 Task: Sort the caches in the repository "Javascript" by smallest size.
Action: Mouse moved to (1284, 329)
Screenshot: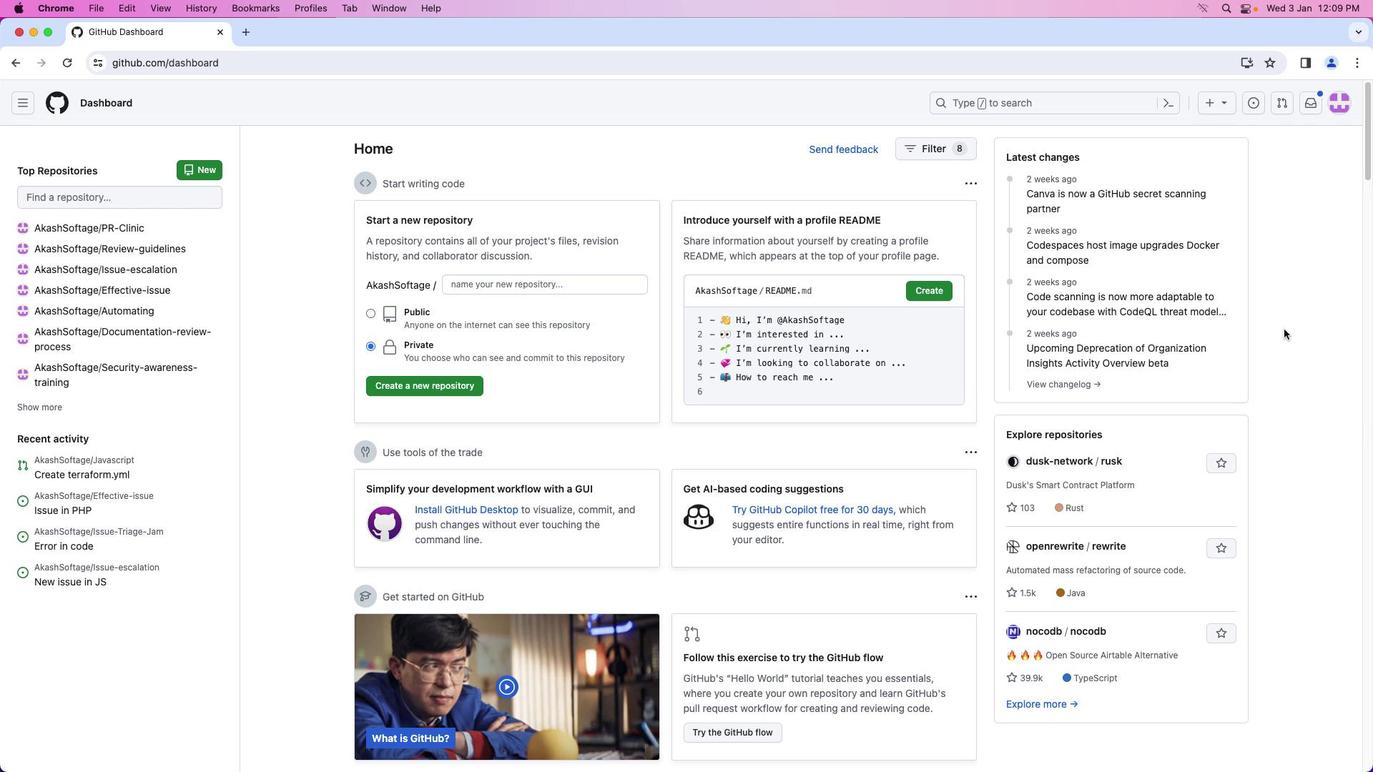 
Action: Mouse pressed left at (1284, 329)
Screenshot: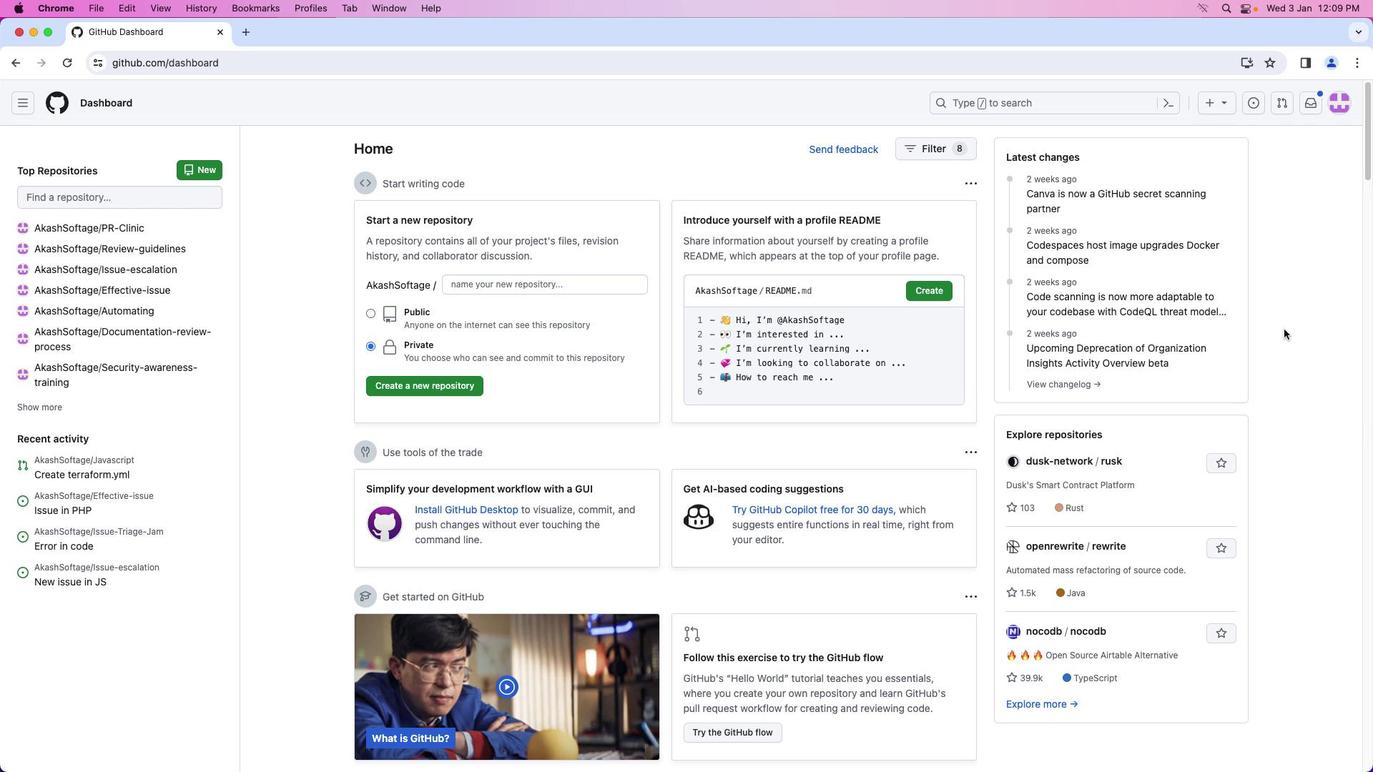 
Action: Mouse moved to (1339, 100)
Screenshot: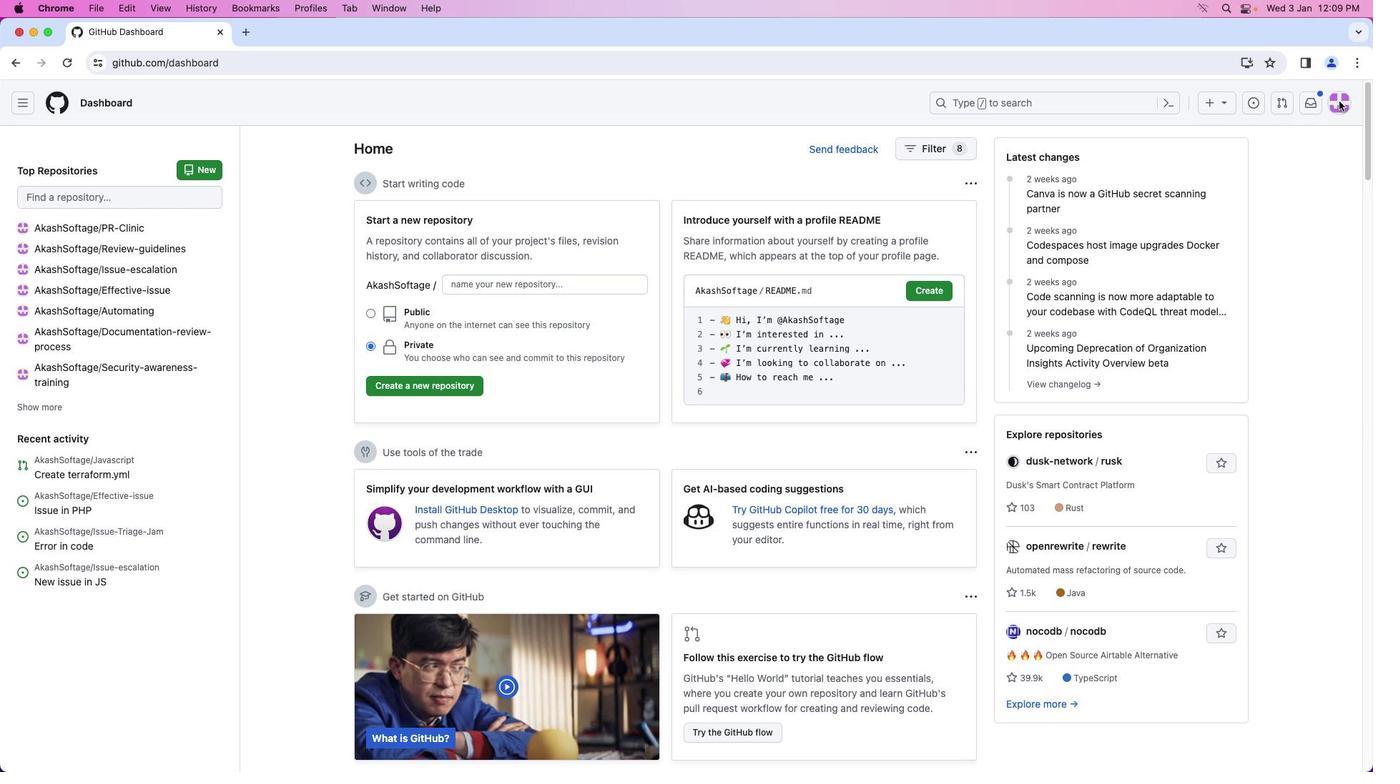 
Action: Mouse pressed left at (1339, 100)
Screenshot: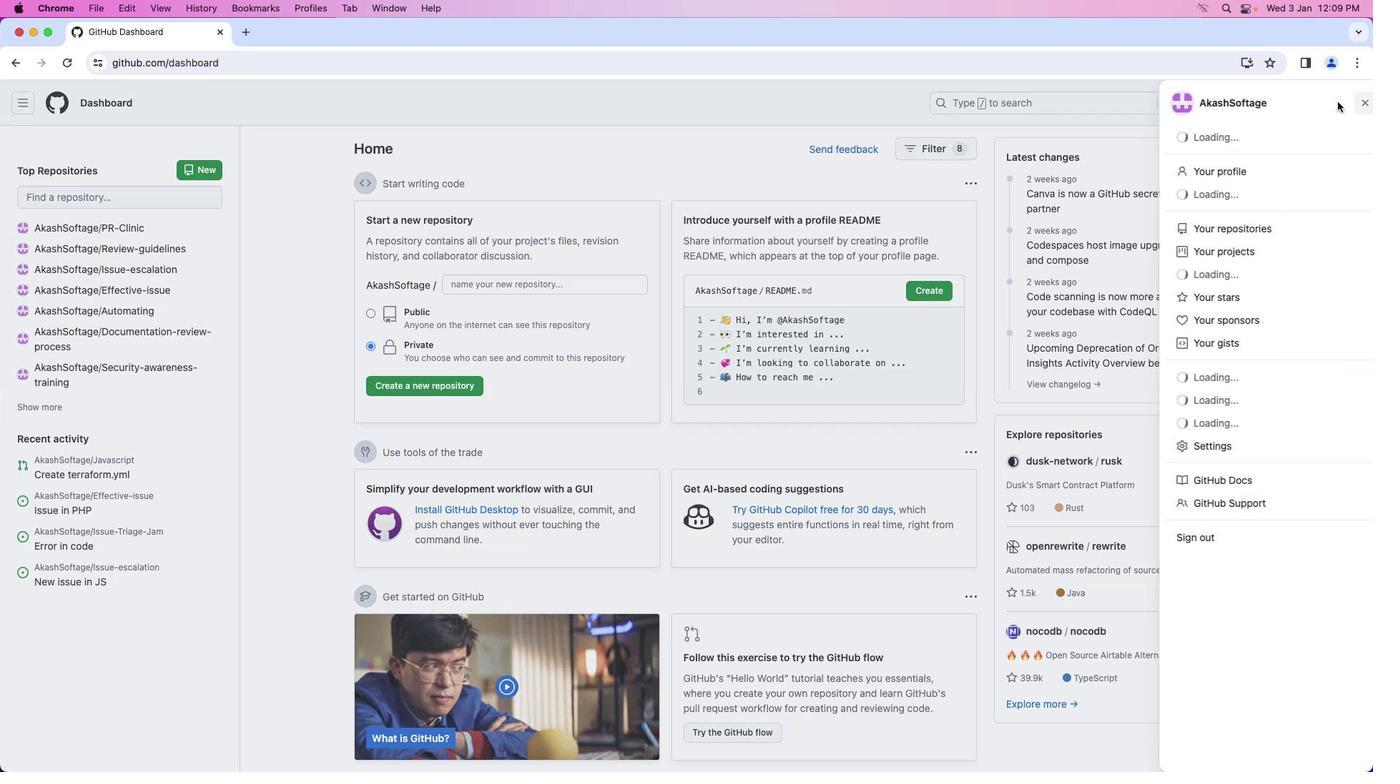 
Action: Mouse moved to (1264, 226)
Screenshot: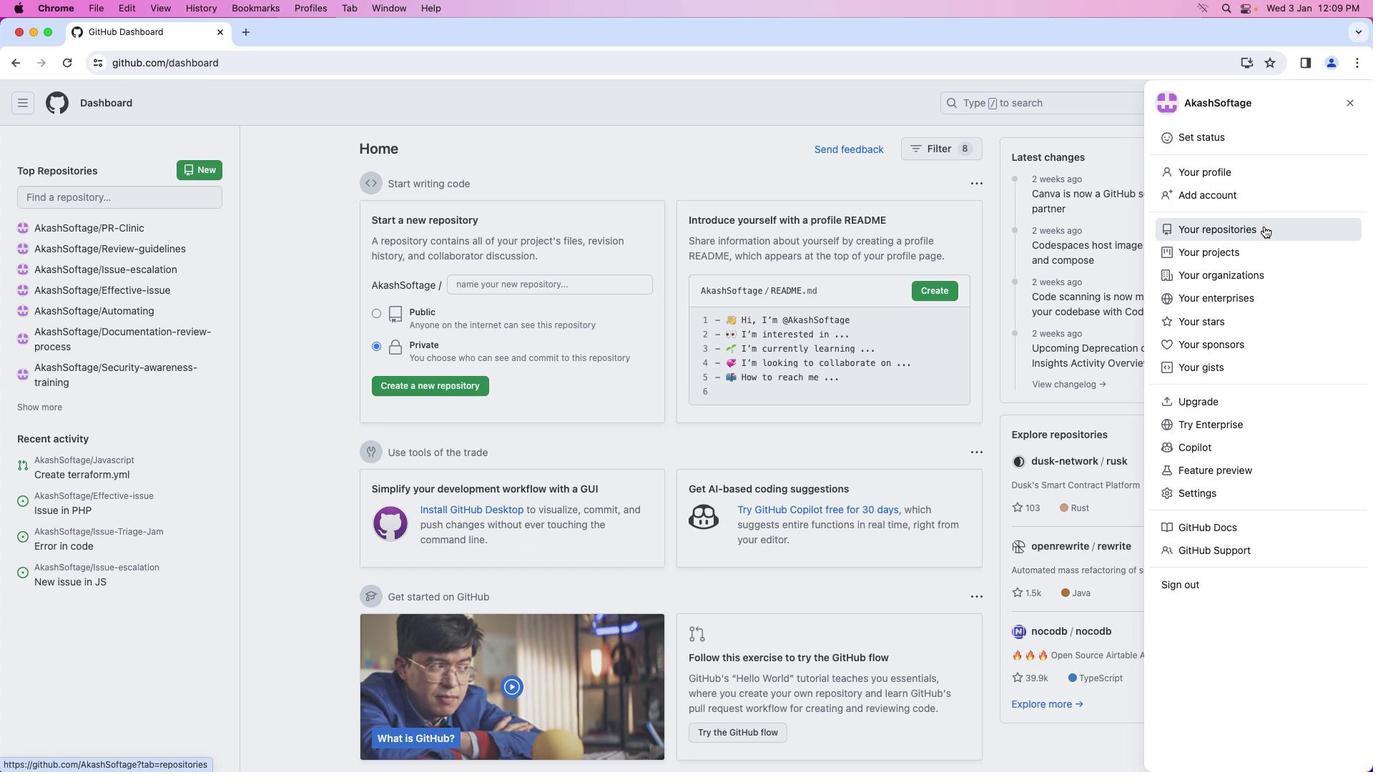 
Action: Mouse pressed left at (1264, 226)
Screenshot: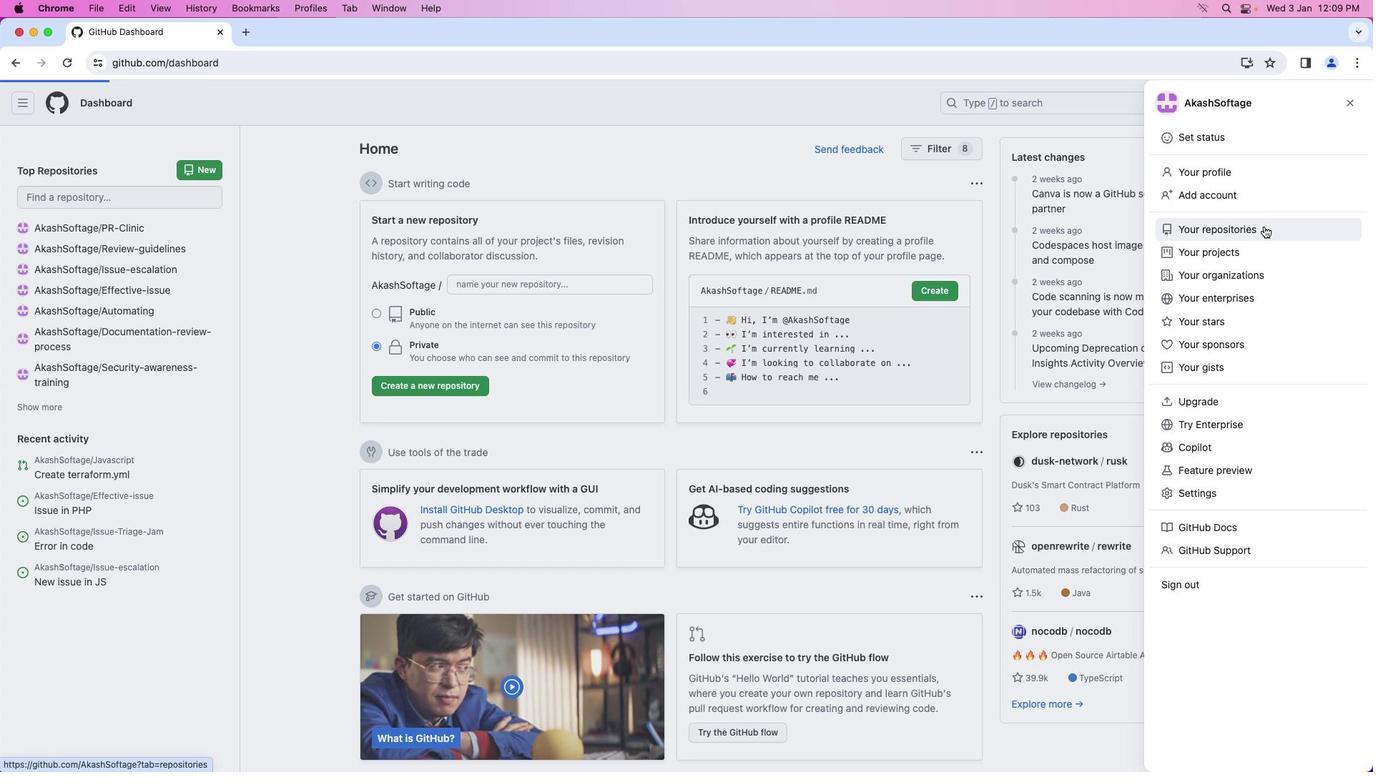 
Action: Mouse moved to (522, 237)
Screenshot: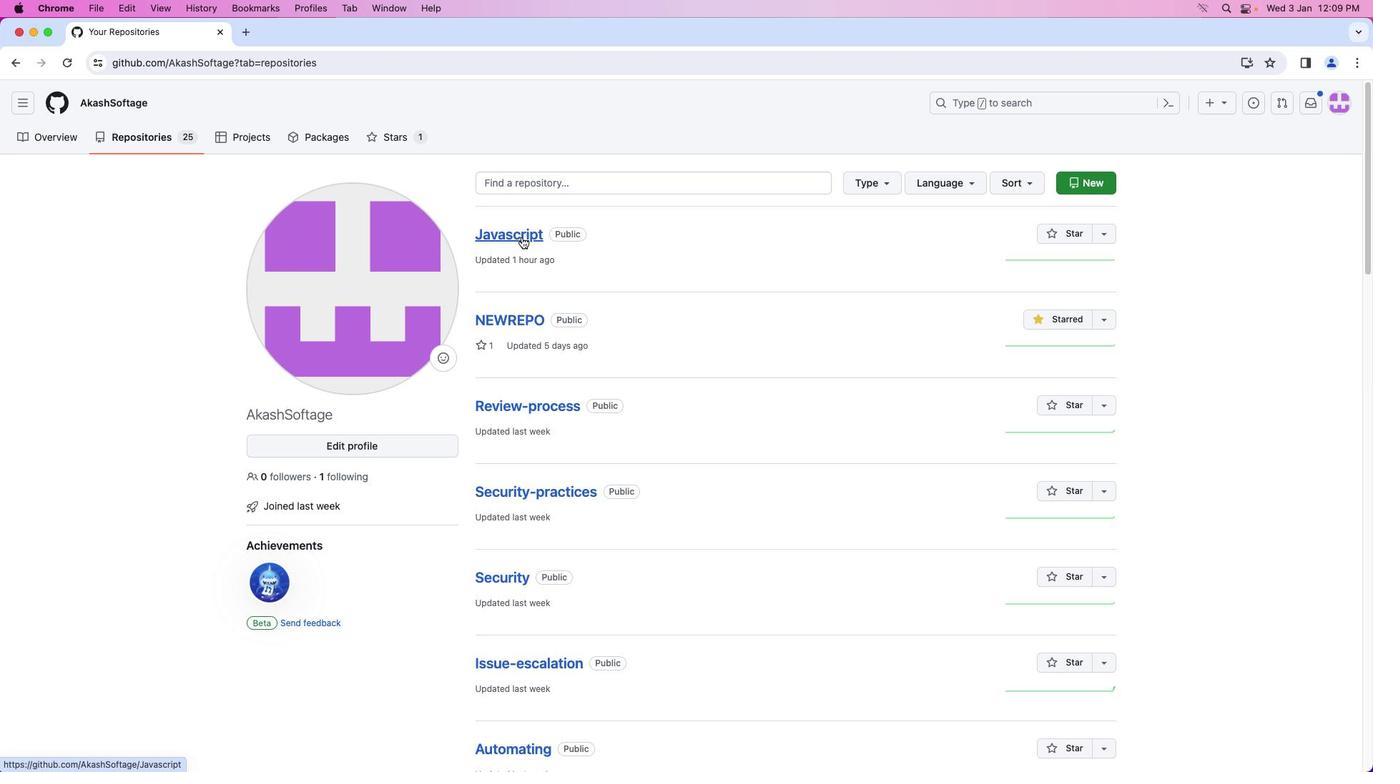 
Action: Mouse pressed left at (522, 237)
Screenshot: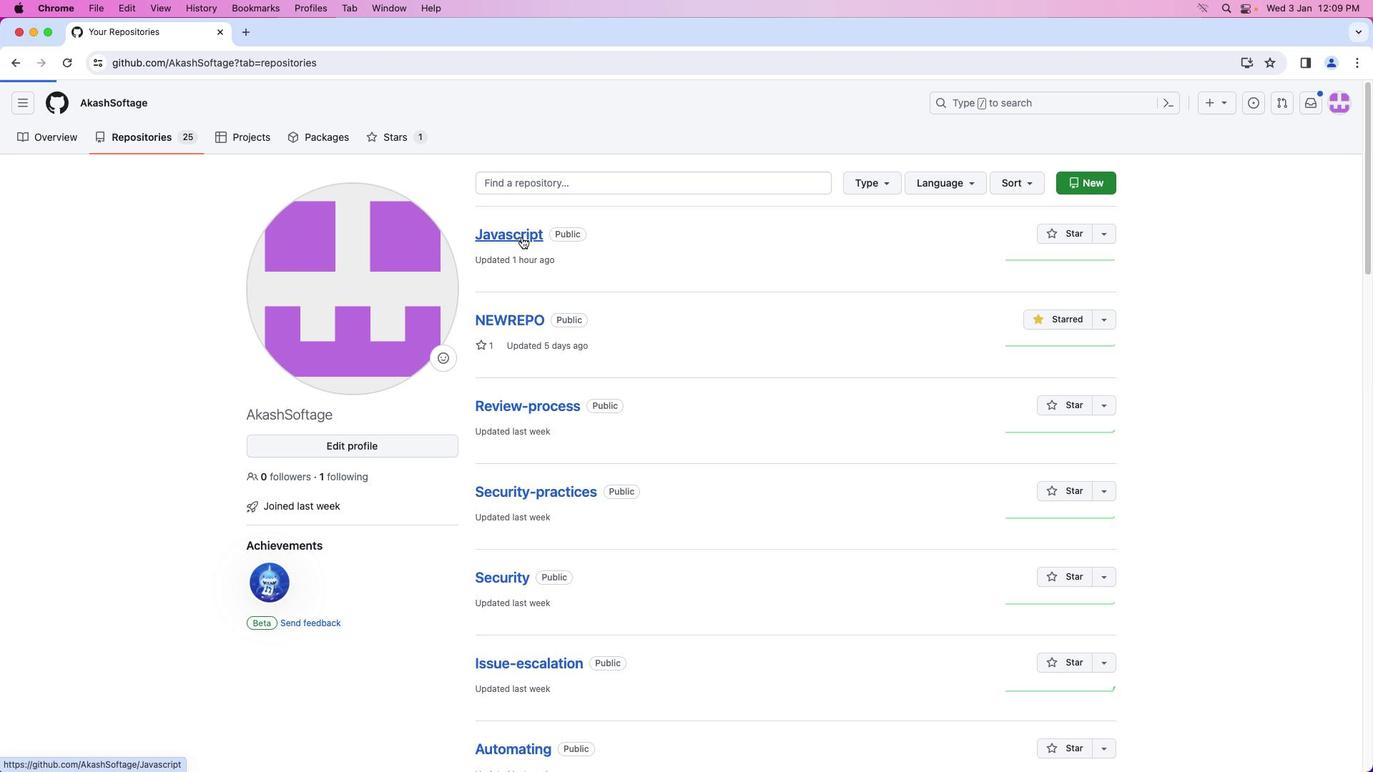 
Action: Mouse moved to (305, 143)
Screenshot: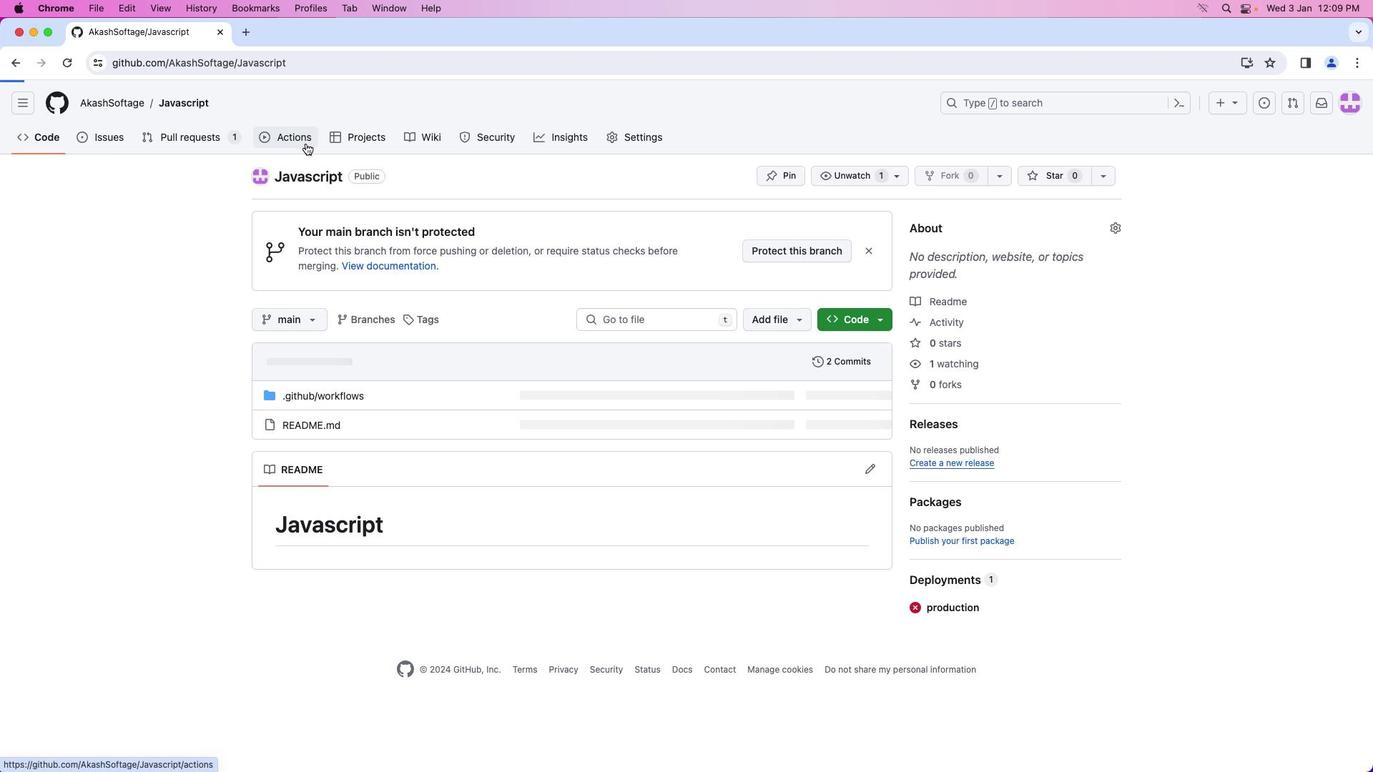 
Action: Mouse pressed left at (305, 143)
Screenshot: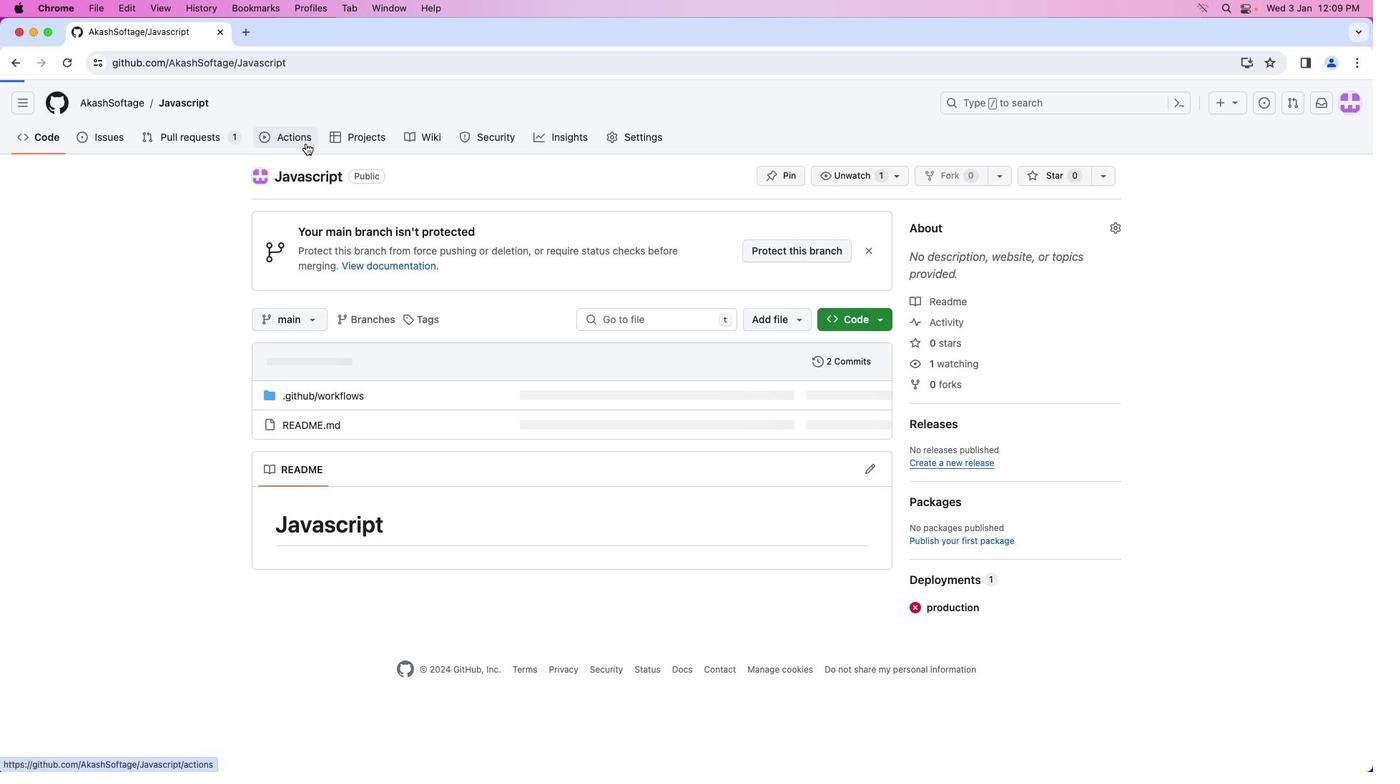 
Action: Mouse moved to (70, 324)
Screenshot: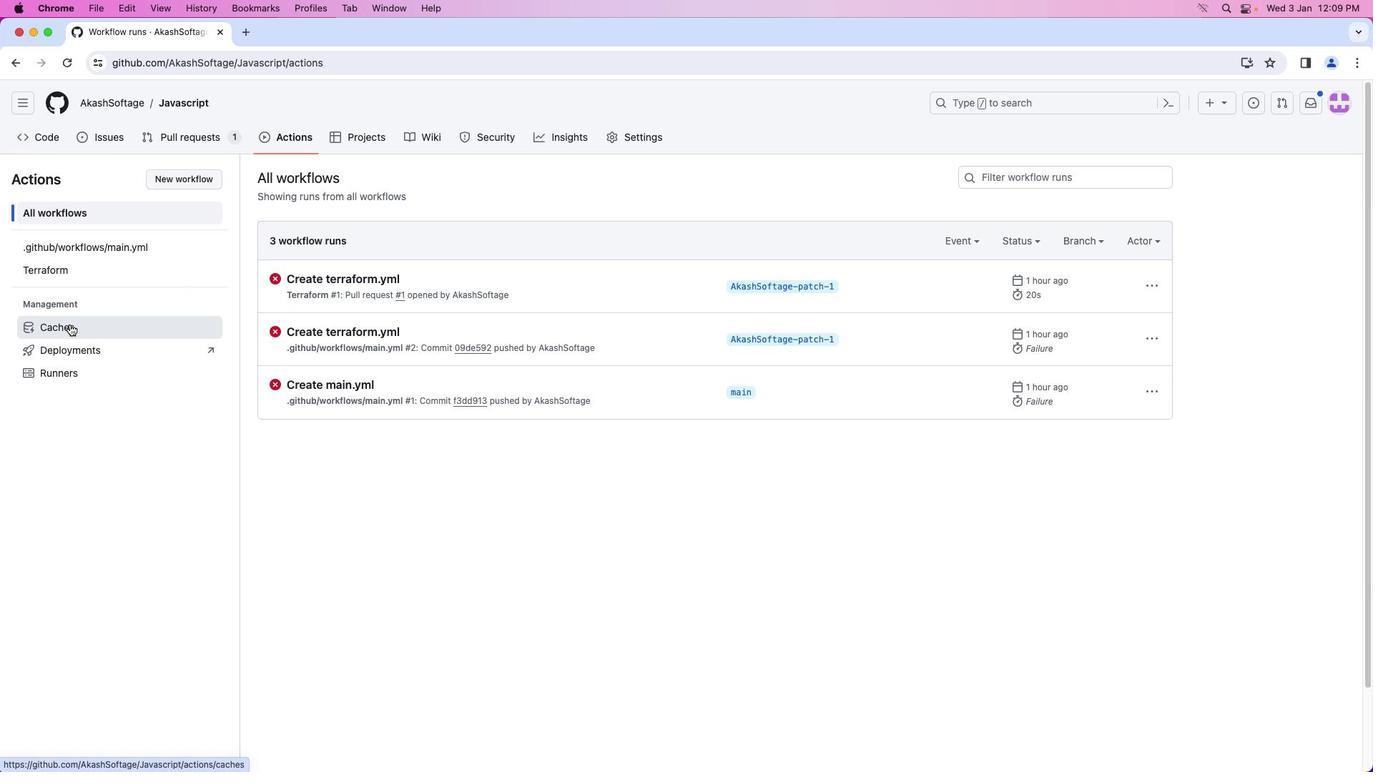
Action: Mouse pressed left at (70, 324)
Screenshot: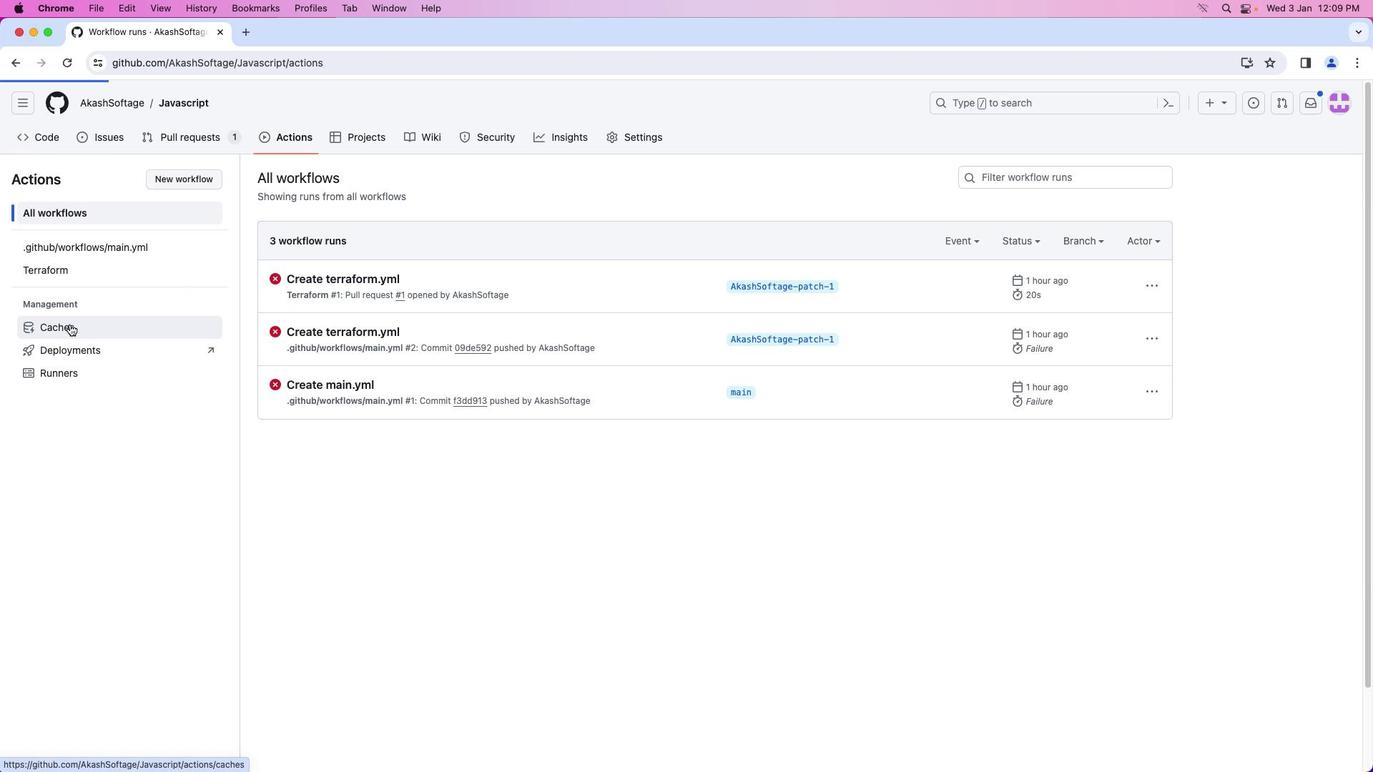 
Action: Mouse moved to (1154, 246)
Screenshot: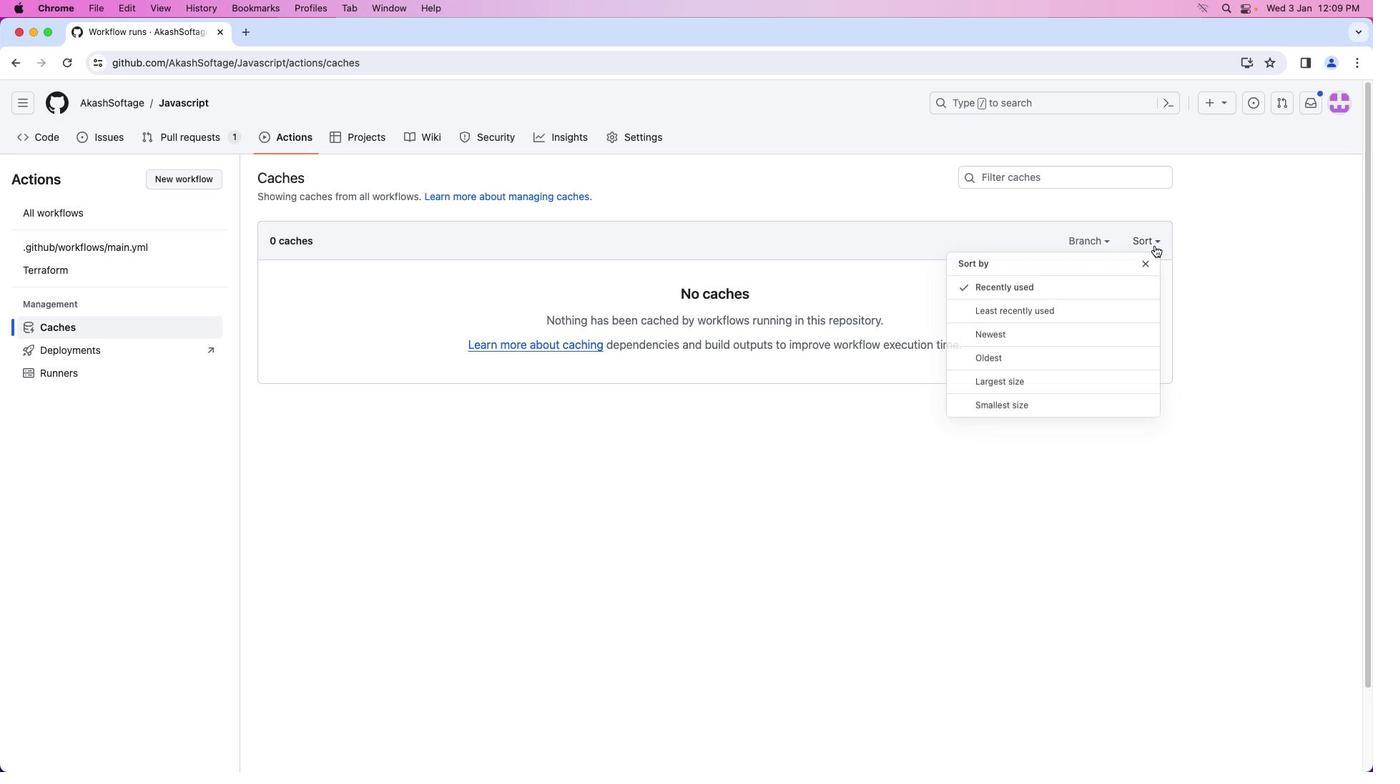 
Action: Mouse pressed left at (1154, 246)
Screenshot: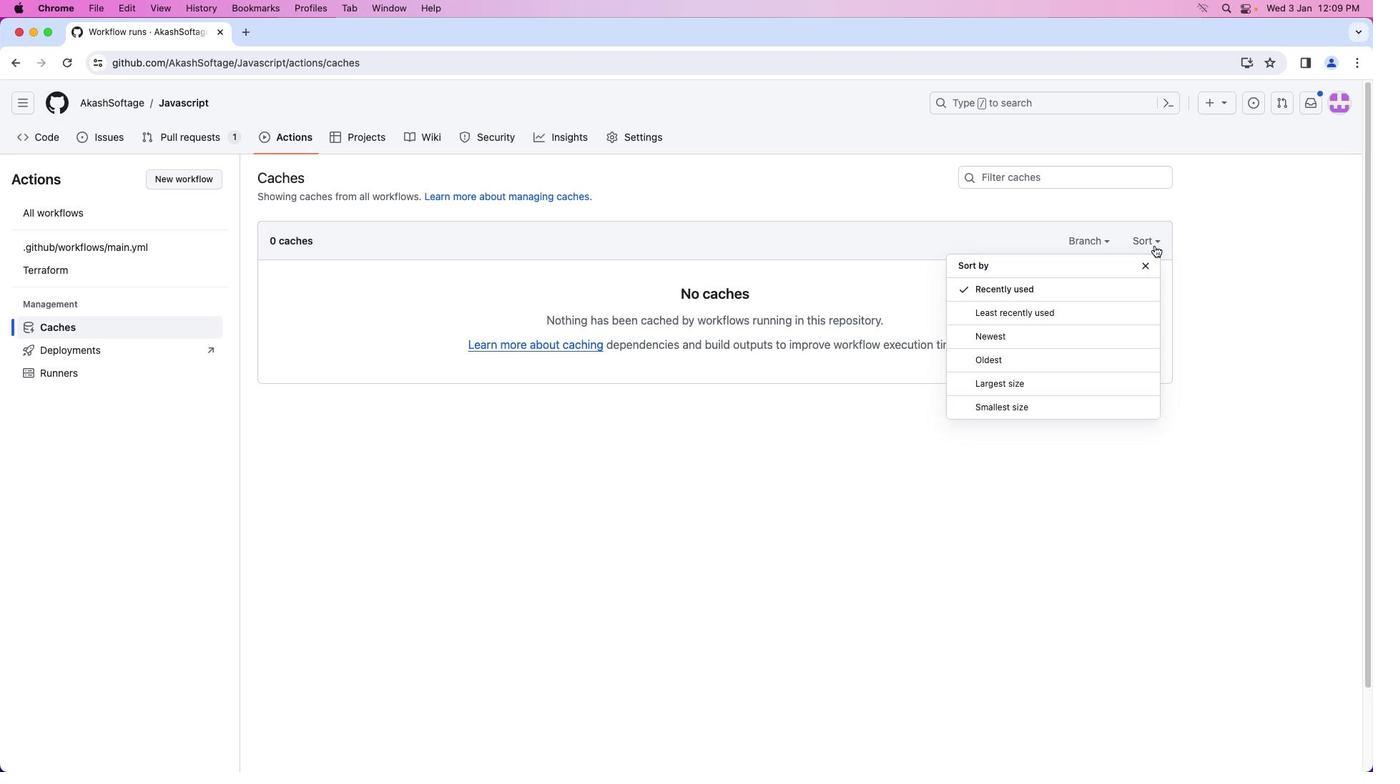 
Action: Mouse moved to (1038, 409)
Screenshot: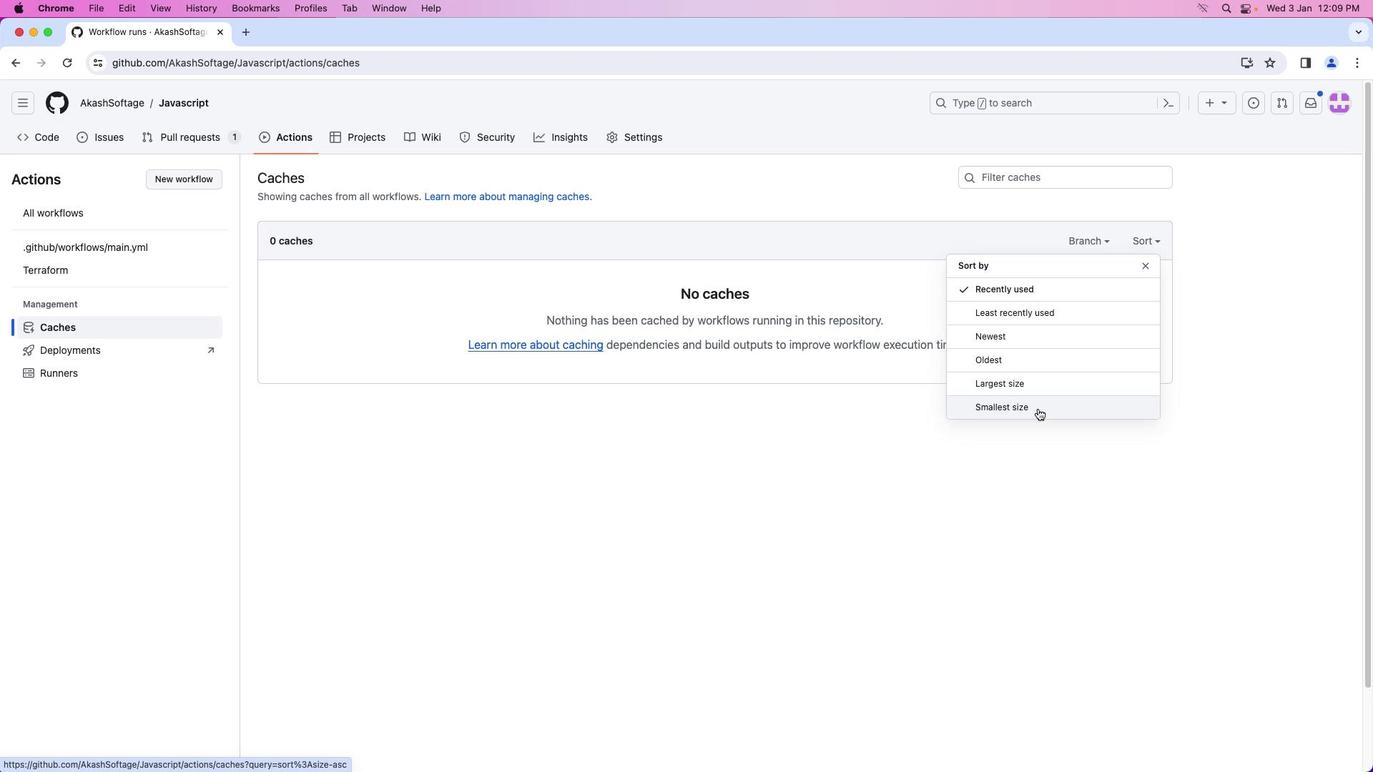 
Action: Mouse pressed left at (1038, 409)
Screenshot: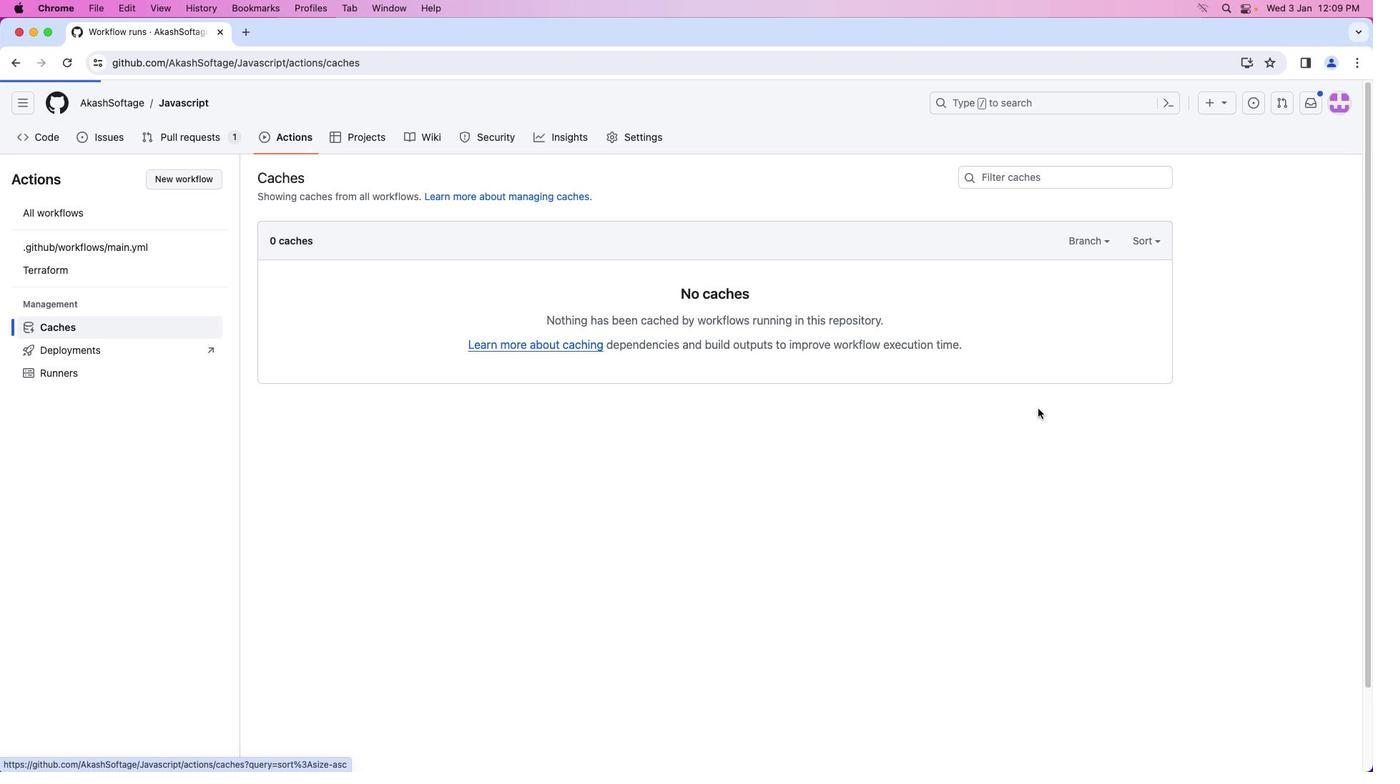 
Action: Mouse moved to (1038, 408)
Screenshot: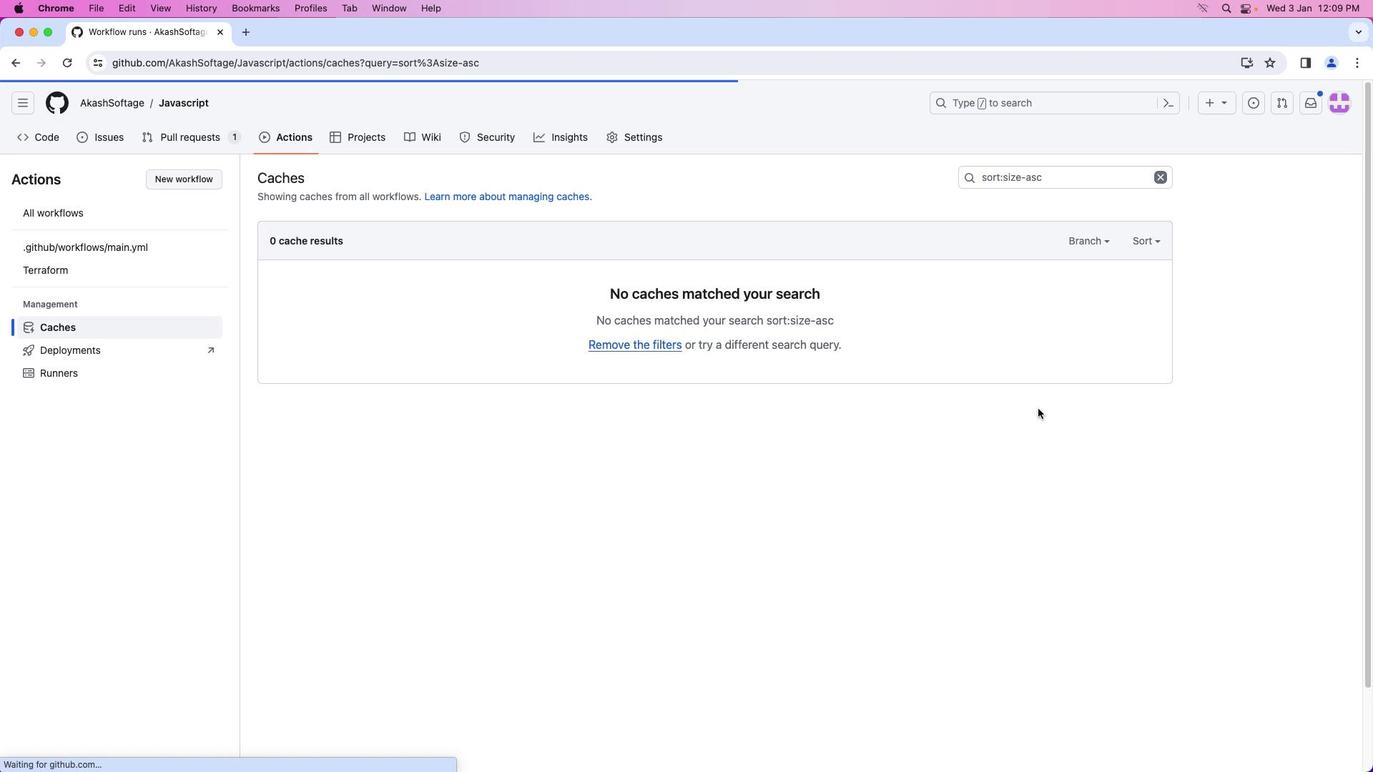 
